 Task: Change the configuration of the roadmap layout of the mark's project to sort by "Repository" in descending order.
Action: Mouse pressed left at (263, 163)
Screenshot: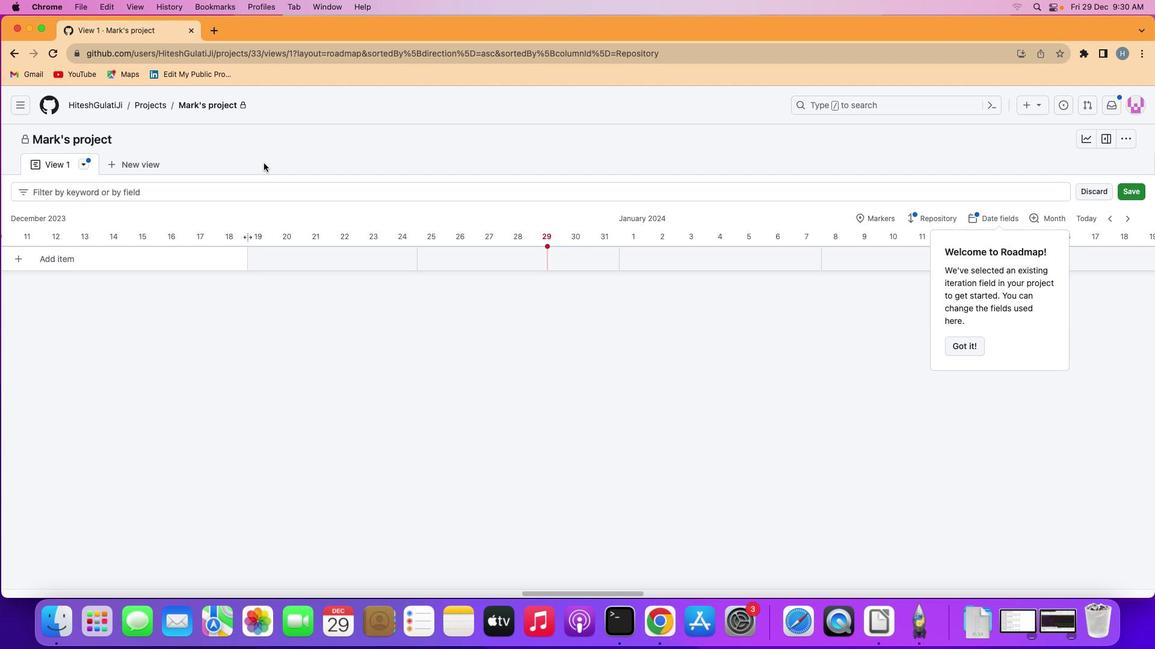 
Action: Mouse moved to (85, 164)
Screenshot: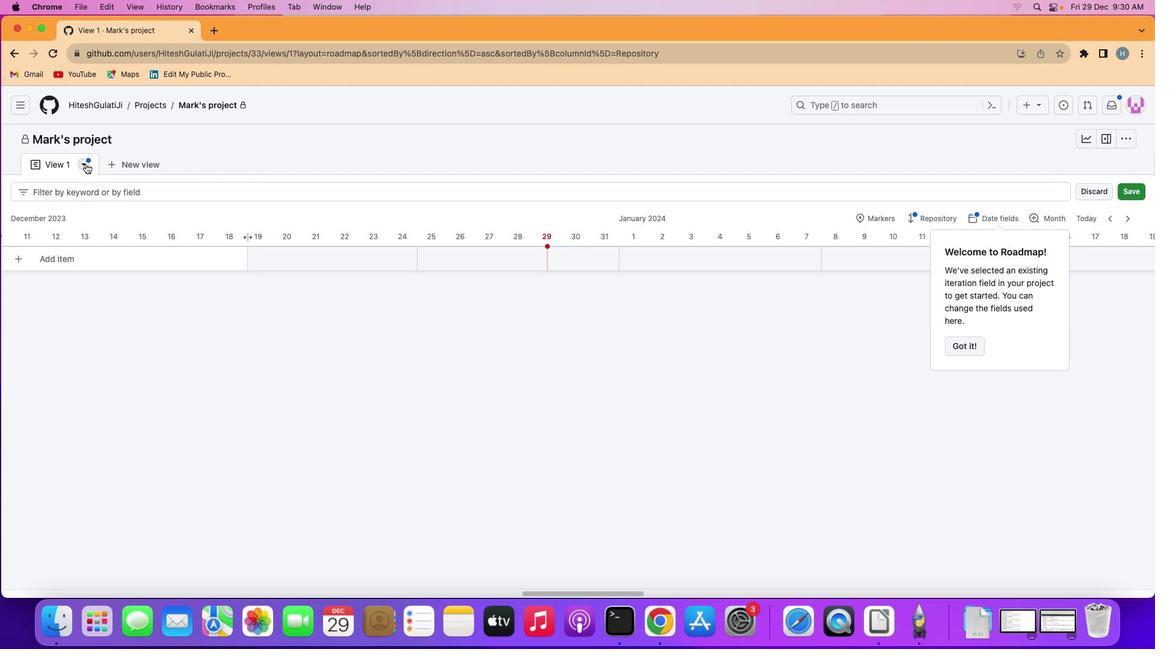 
Action: Mouse pressed left at (85, 164)
Screenshot: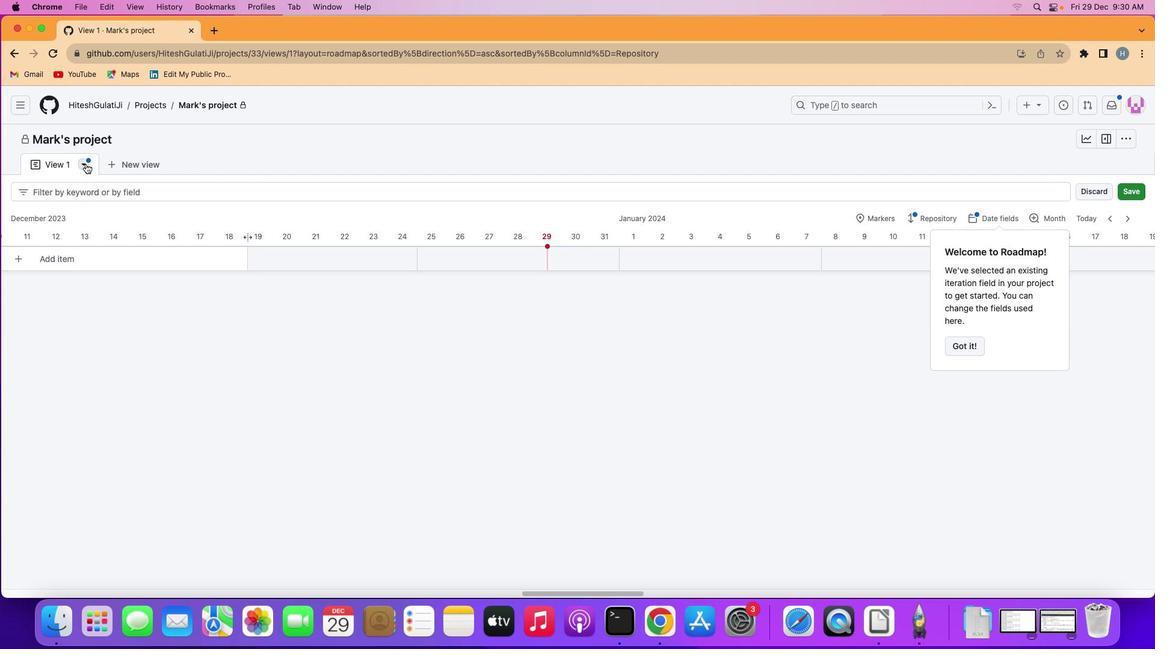 
Action: Mouse moved to (126, 291)
Screenshot: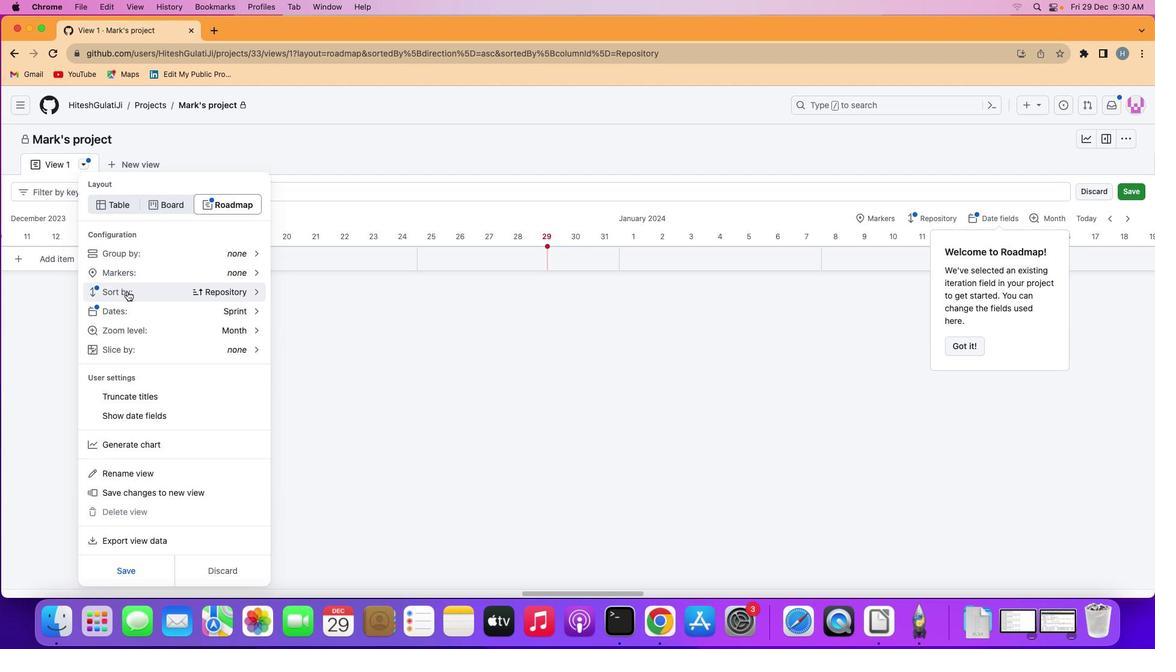 
Action: Mouse pressed left at (126, 291)
Screenshot: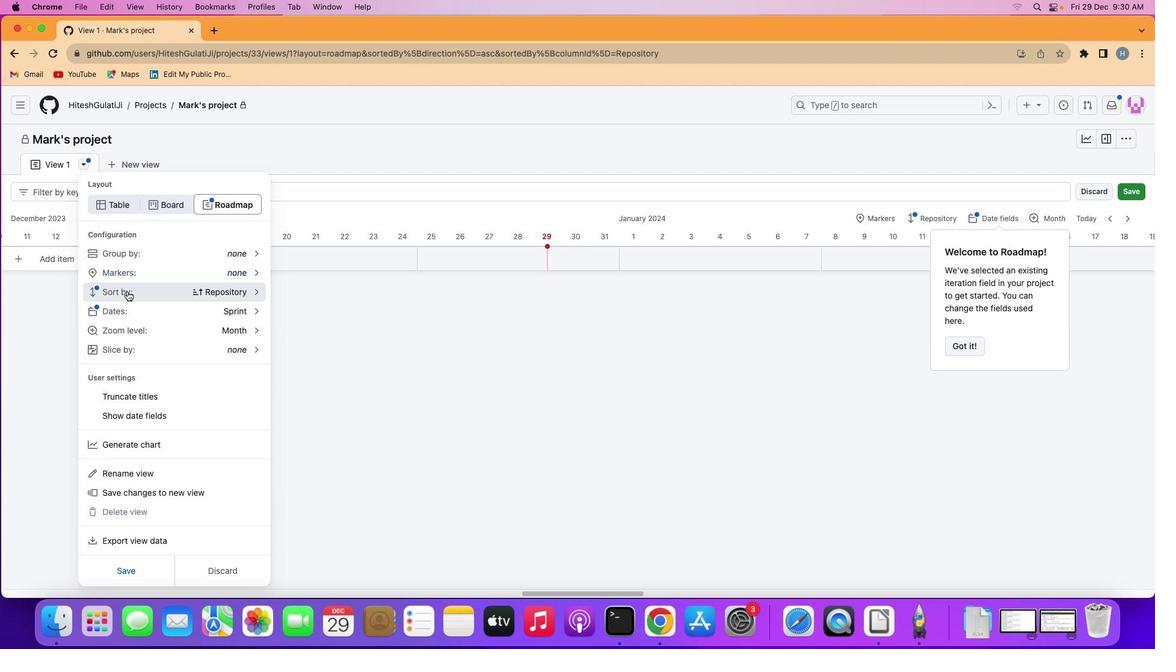 
Action: Mouse moved to (209, 339)
Screenshot: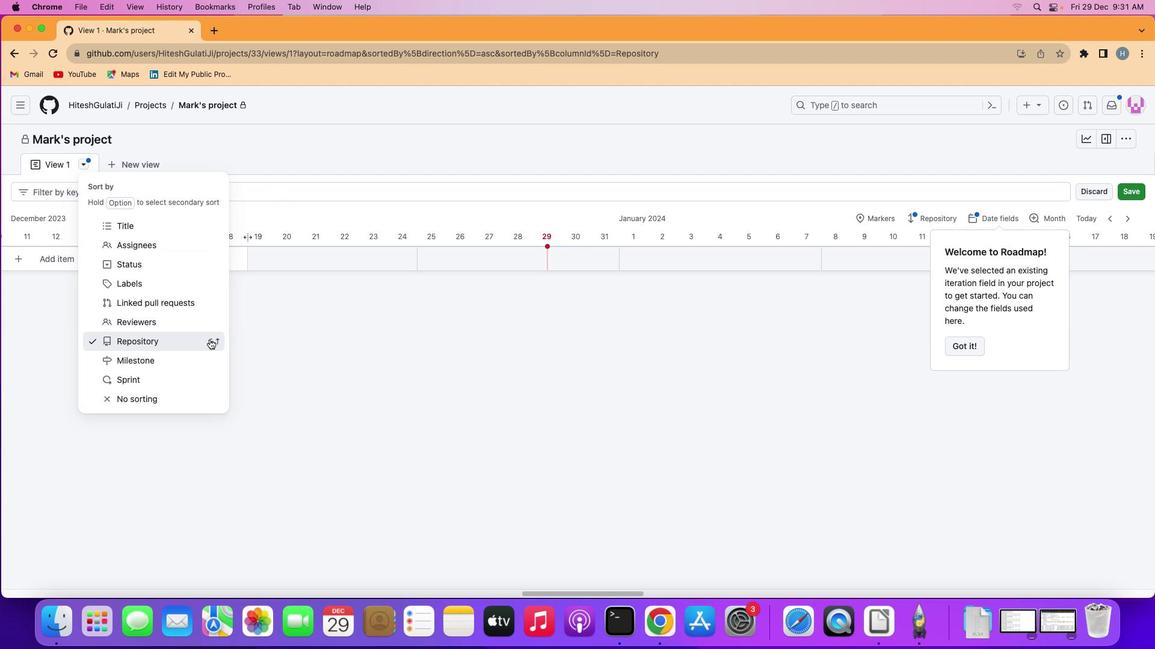 
Action: Mouse pressed left at (209, 339)
Screenshot: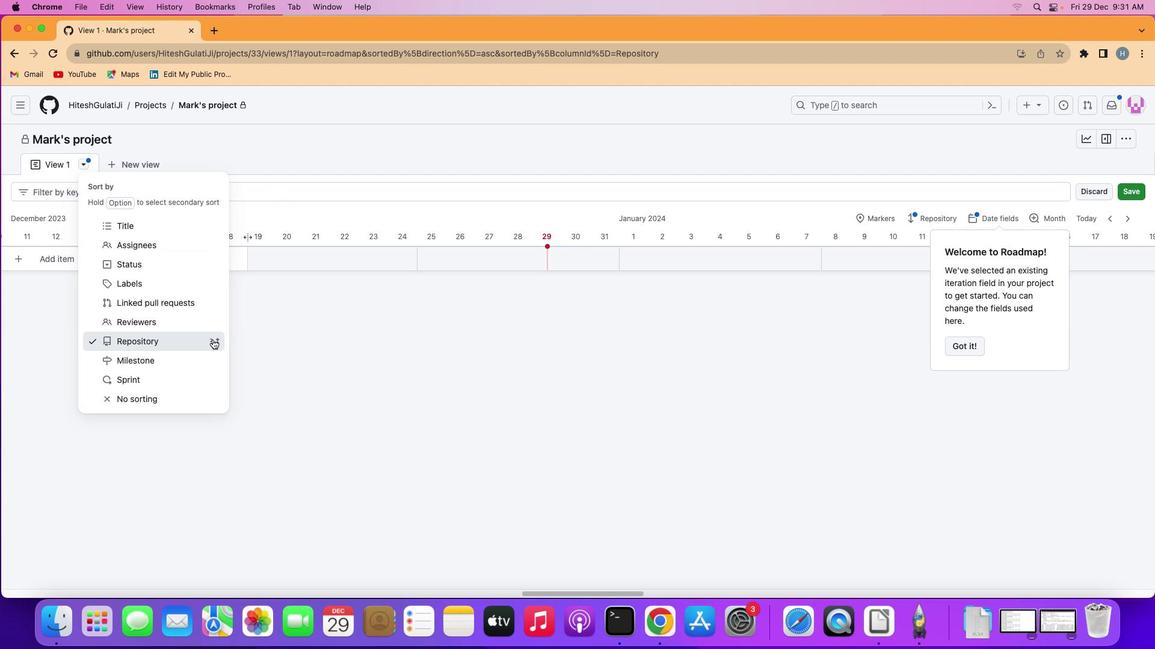 
Action: Mouse moved to (289, 336)
Screenshot: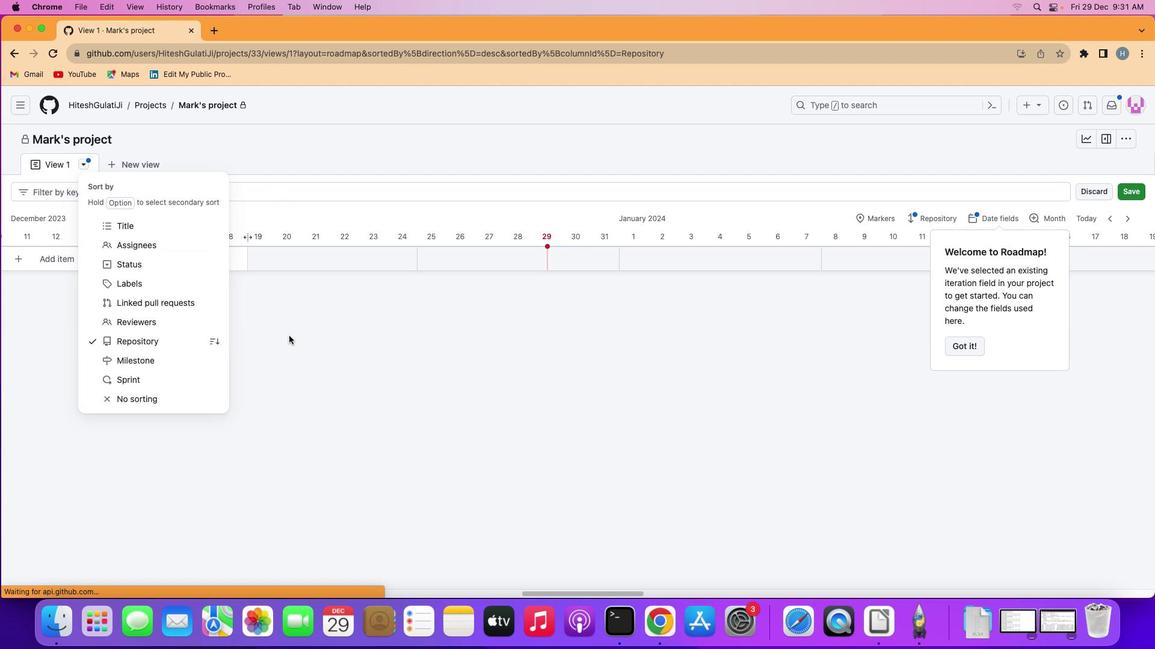 
